 Task: Edit the avatar of the profile "Smith" to Tamagotchi.
Action: Mouse moved to (1067, 32)
Screenshot: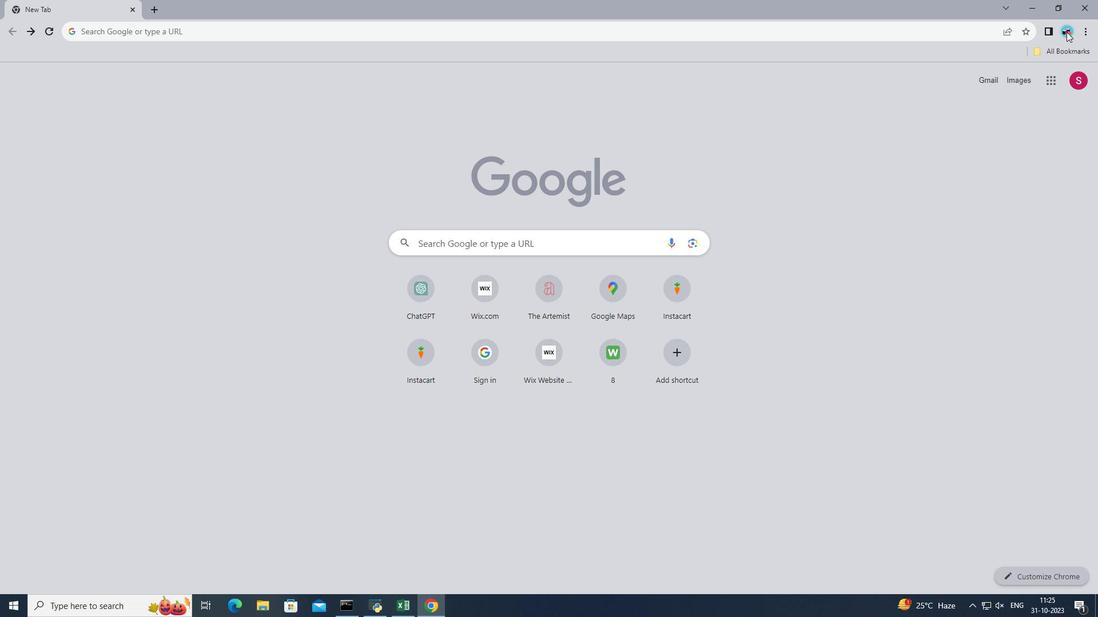 
Action: Mouse pressed left at (1067, 32)
Screenshot: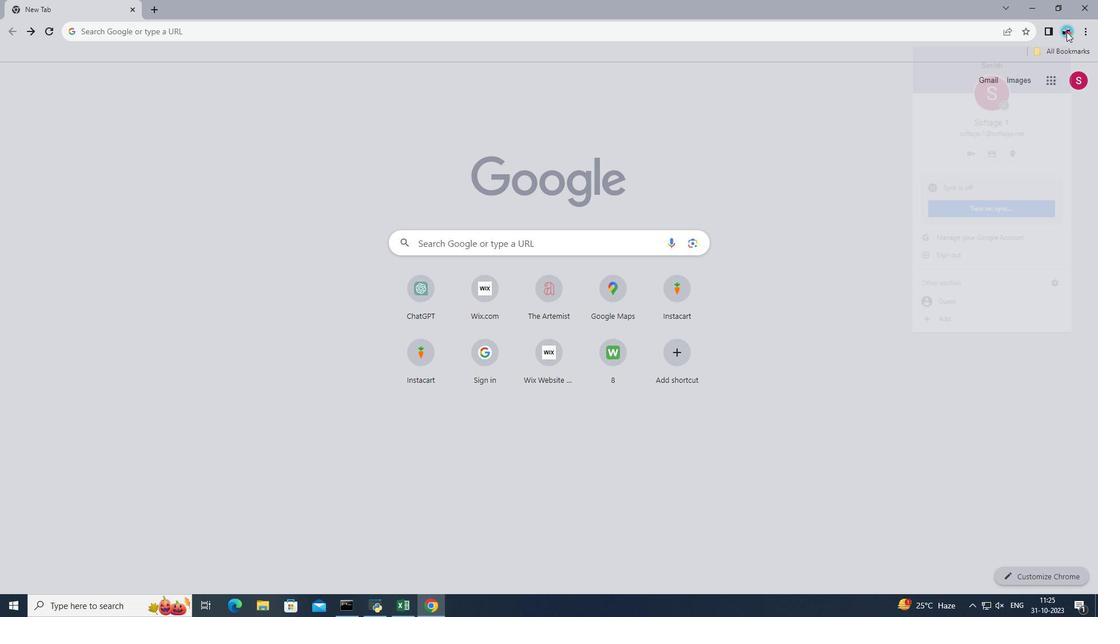 
Action: Mouse moved to (1061, 287)
Screenshot: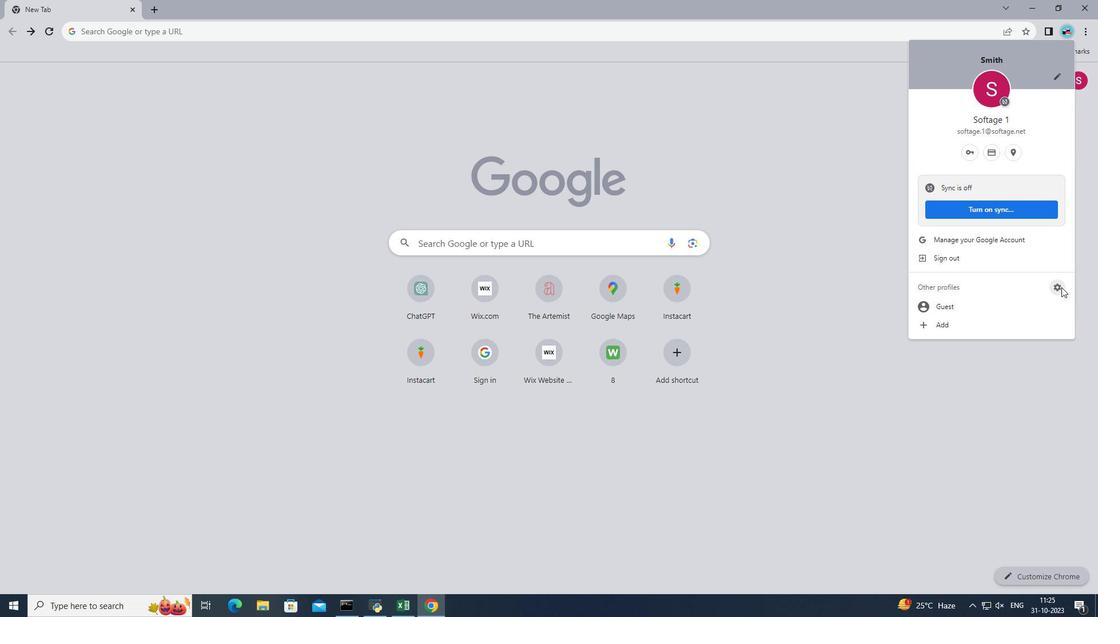 
Action: Mouse pressed left at (1061, 287)
Screenshot: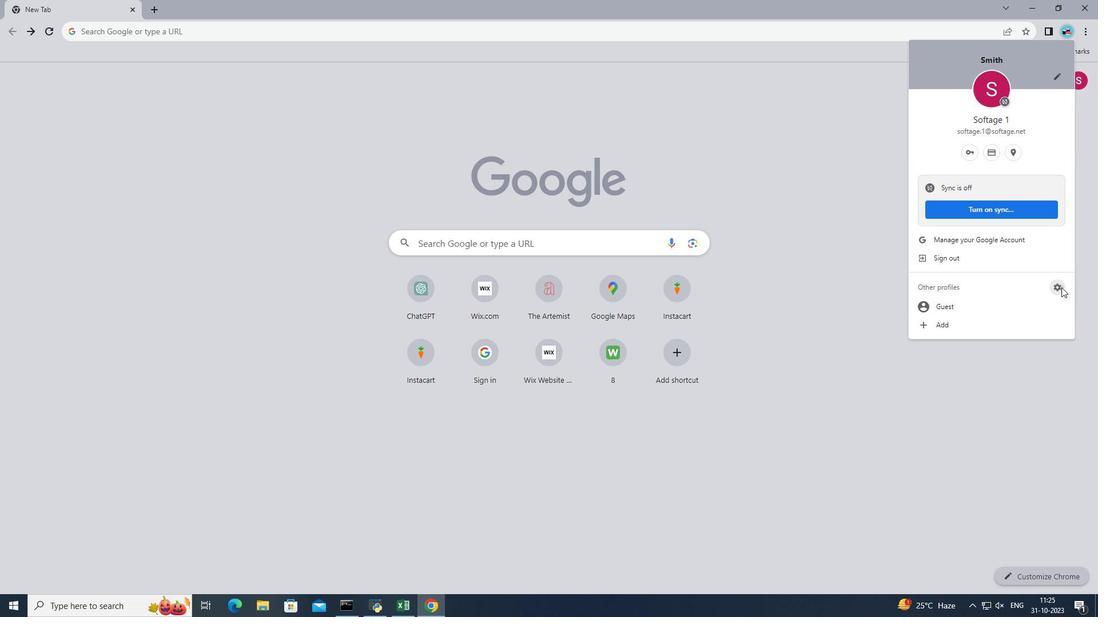 
Action: Mouse moved to (537, 308)
Screenshot: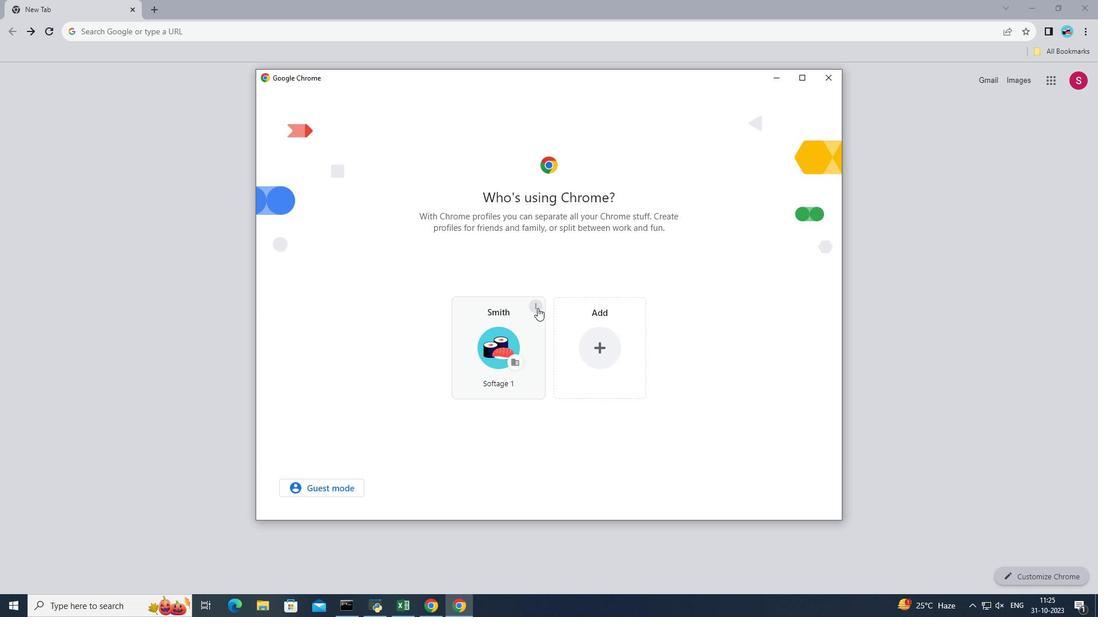 
Action: Mouse pressed left at (537, 308)
Screenshot: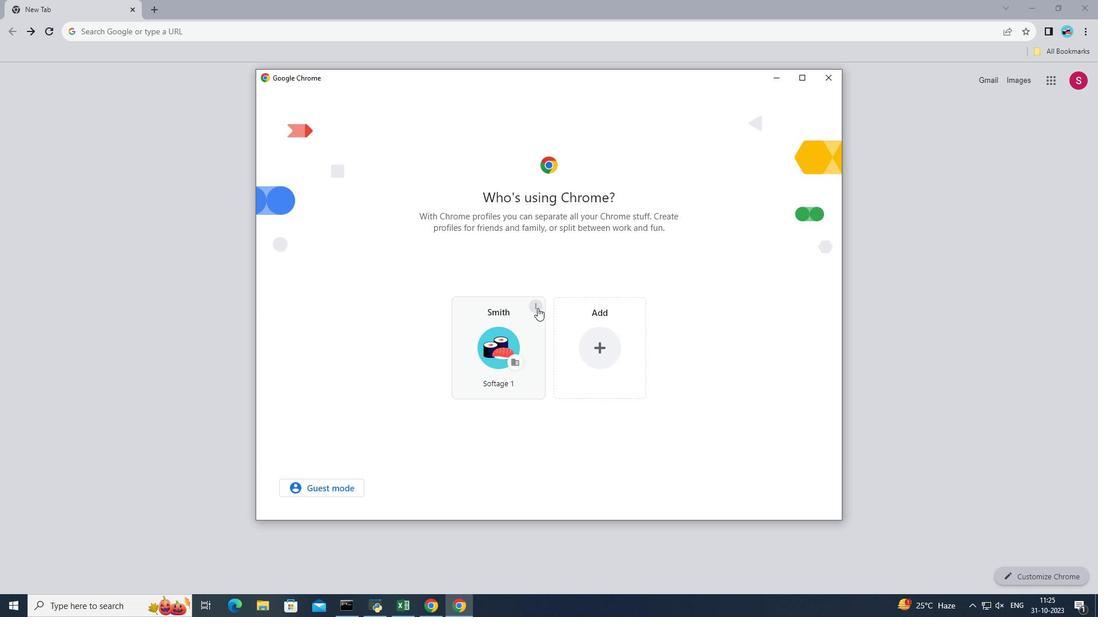 
Action: Mouse moved to (530, 312)
Screenshot: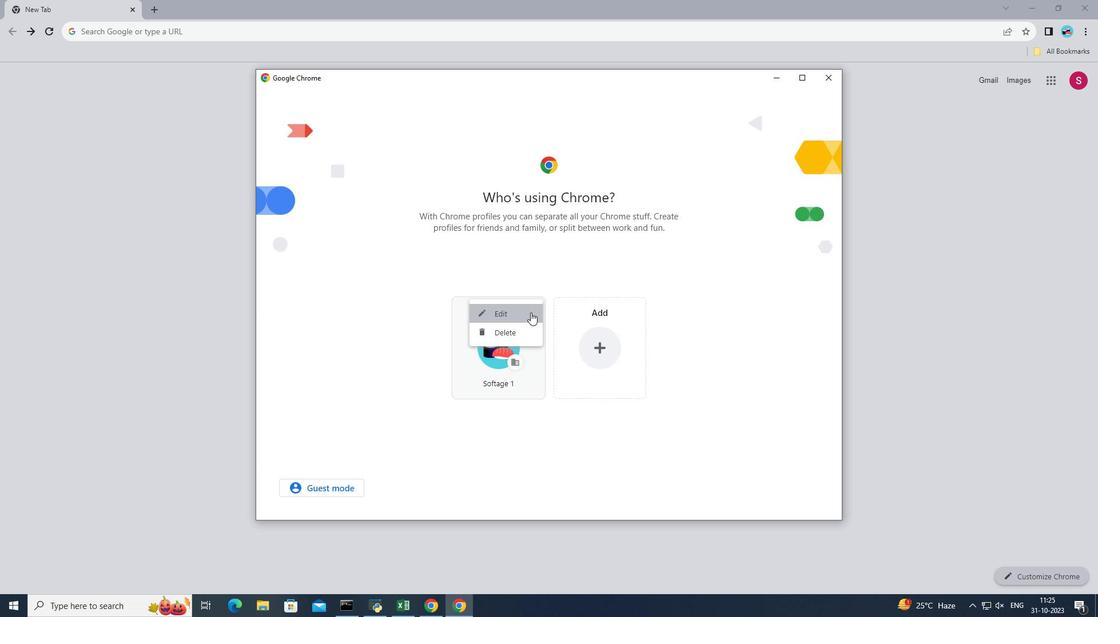 
Action: Mouse pressed left at (530, 312)
Screenshot: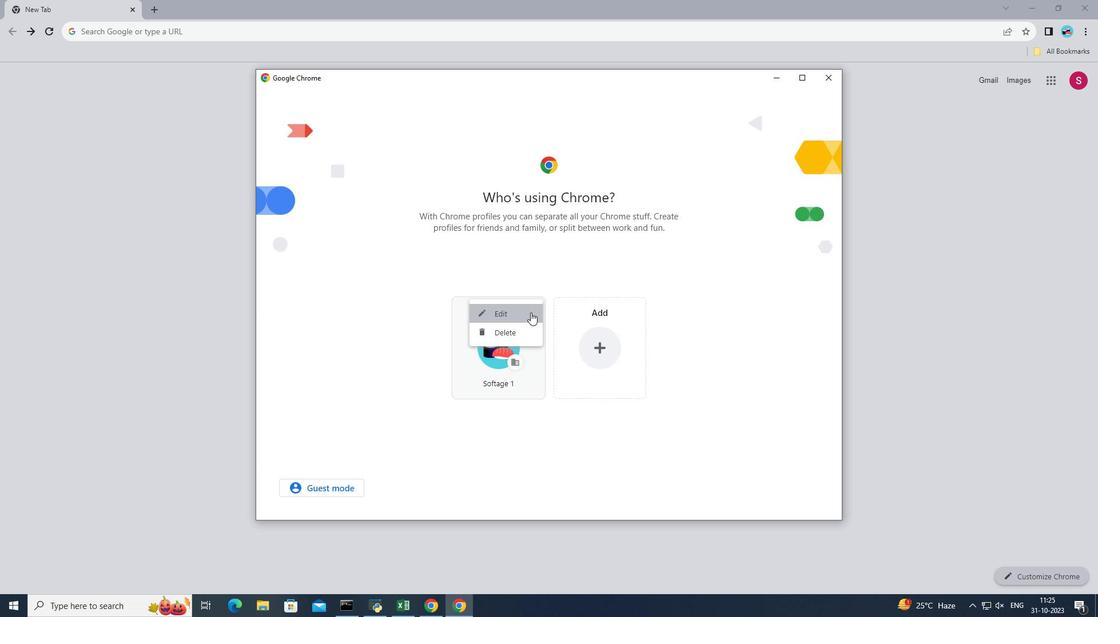 
Action: Mouse moved to (799, 313)
Screenshot: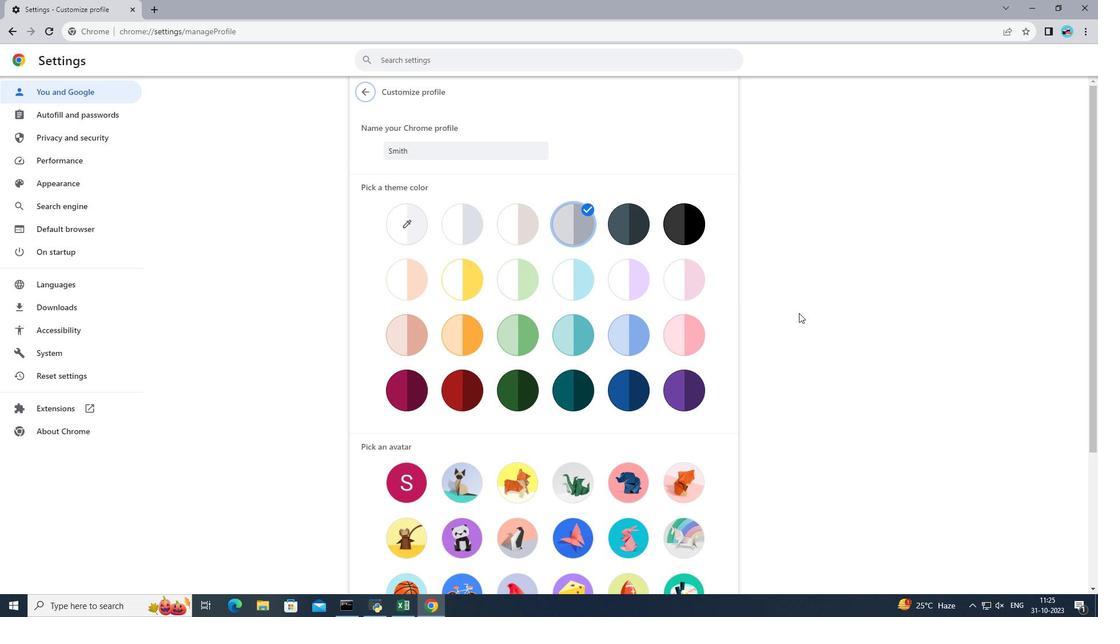 
Action: Mouse scrolled (799, 312) with delta (0, 0)
Screenshot: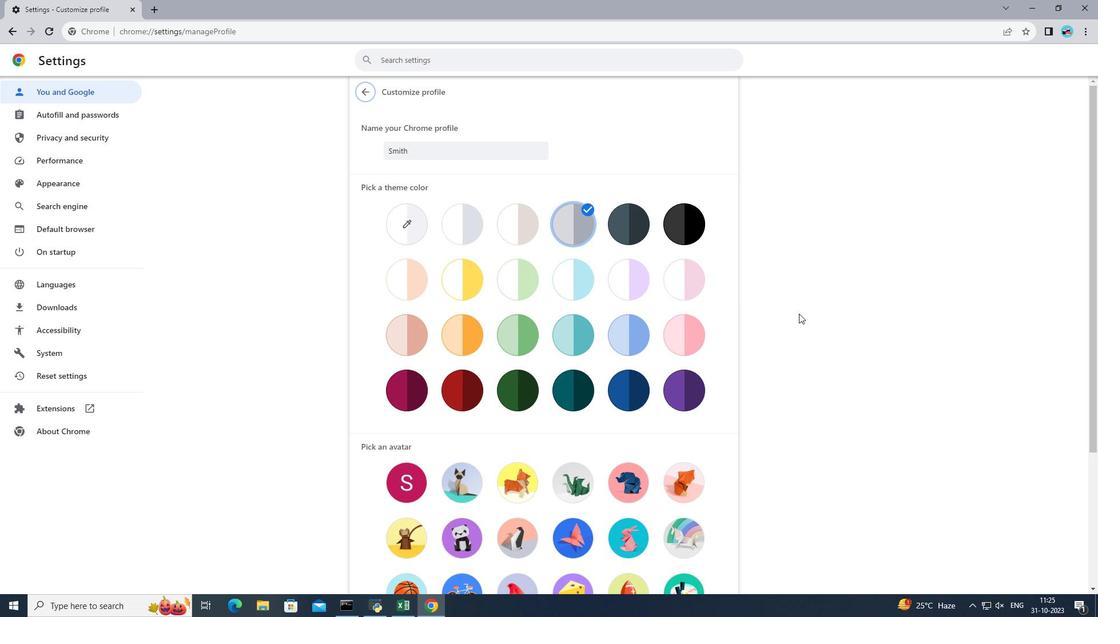 
Action: Mouse moved to (799, 314)
Screenshot: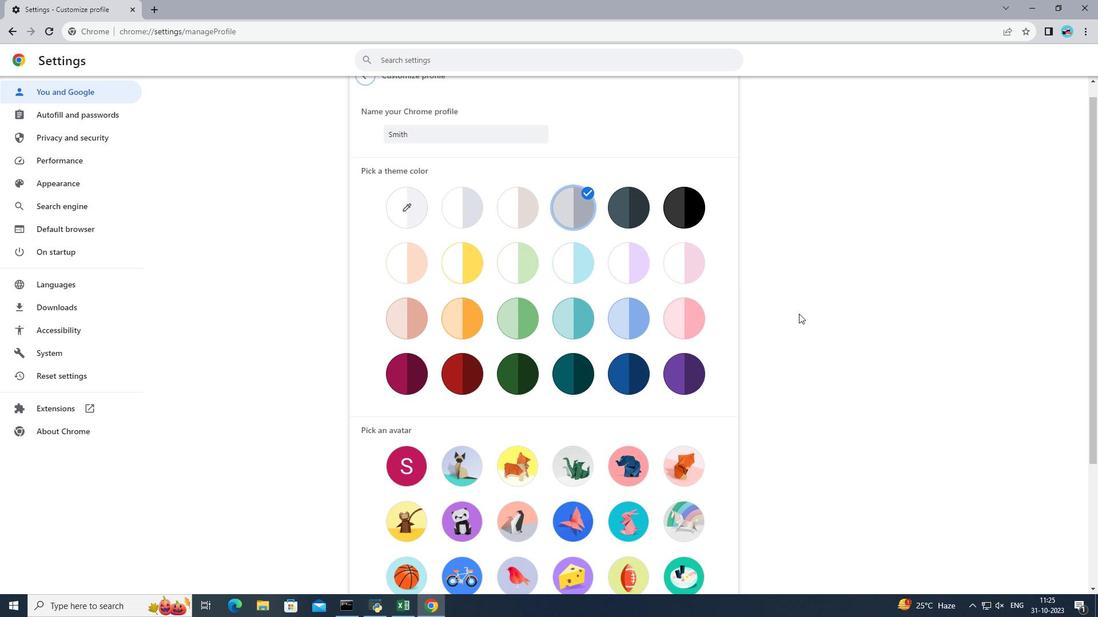 
Action: Mouse scrolled (799, 313) with delta (0, 0)
Screenshot: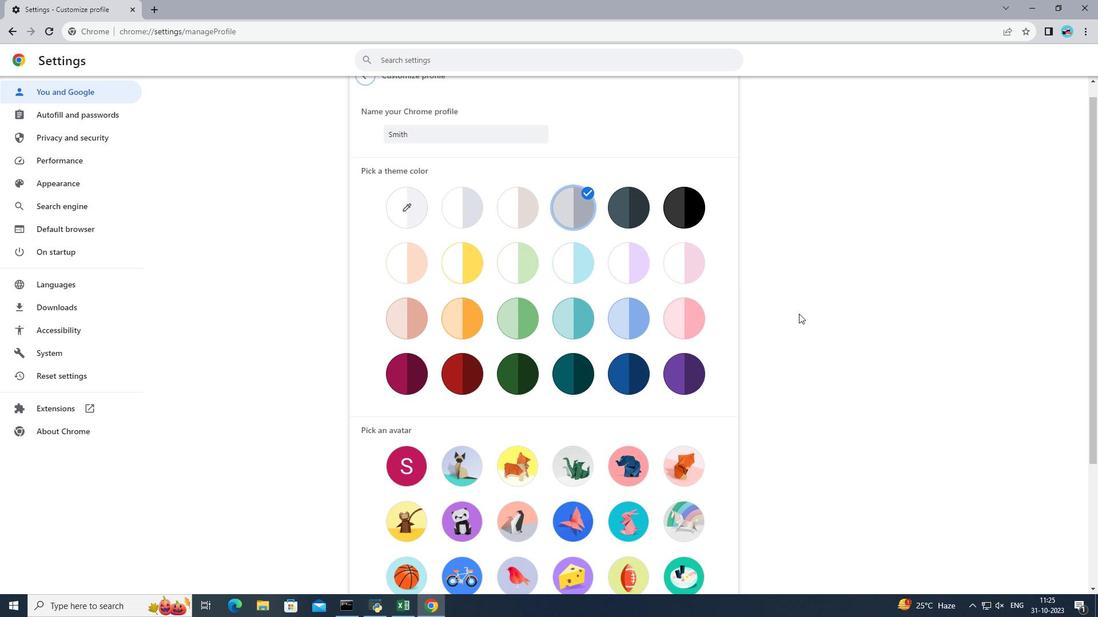 
Action: Mouse scrolled (799, 313) with delta (0, 0)
Screenshot: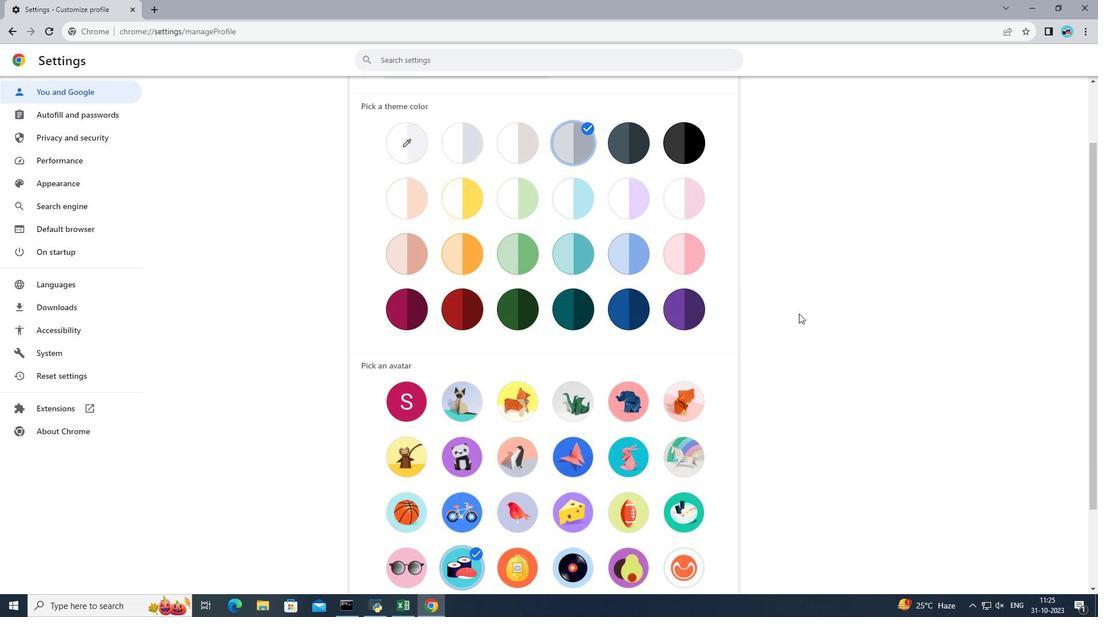 
Action: Mouse scrolled (799, 313) with delta (0, 0)
Screenshot: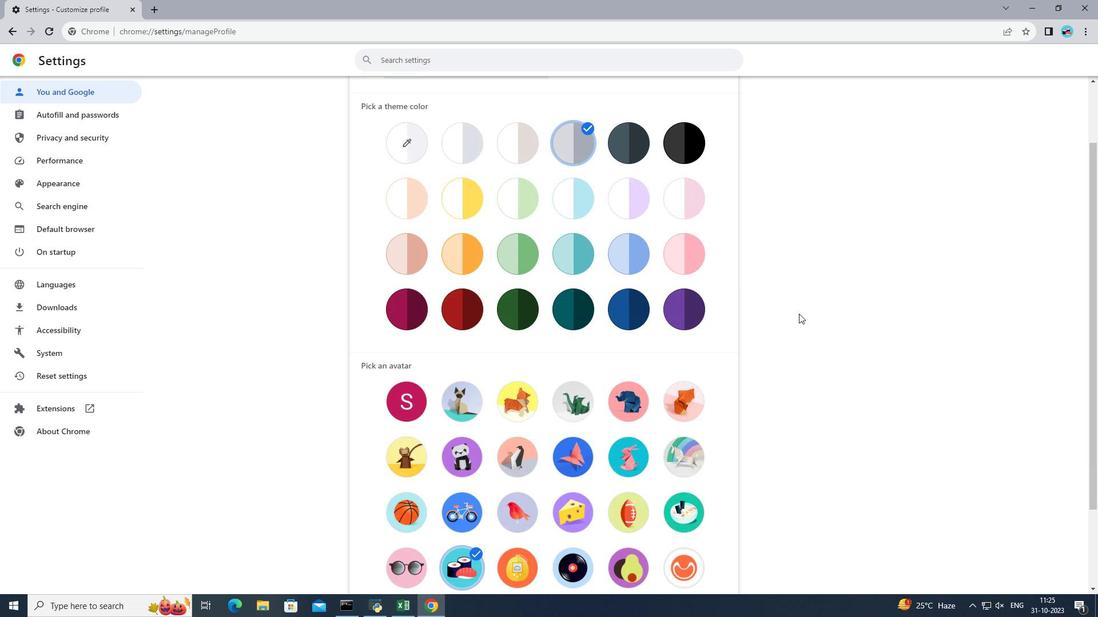 
Action: Mouse scrolled (799, 313) with delta (0, 0)
Screenshot: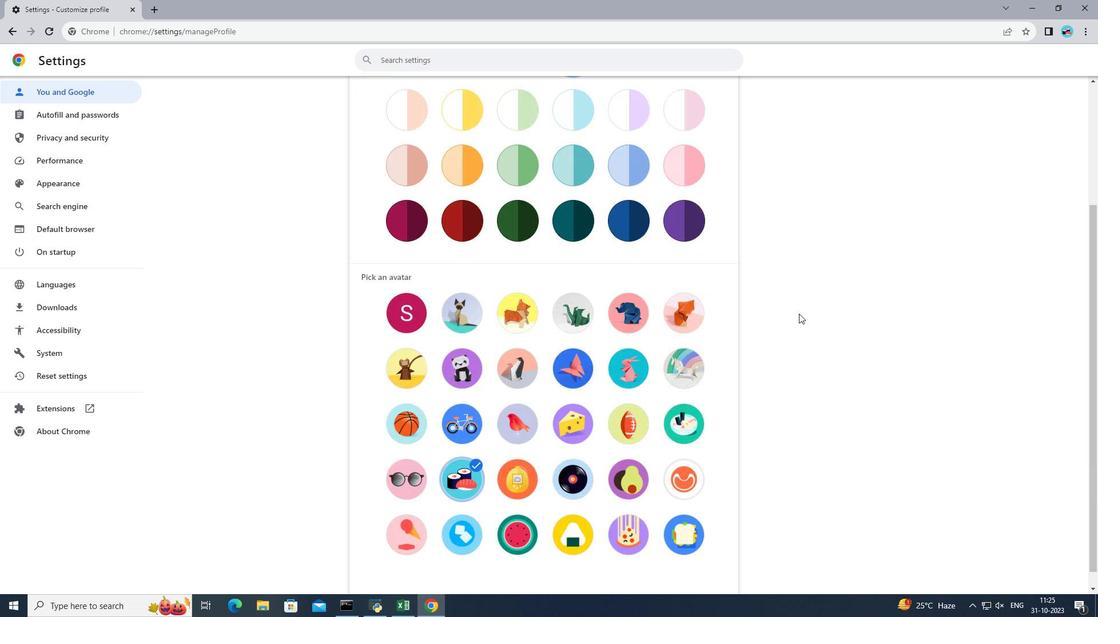
Action: Mouse moved to (517, 460)
Screenshot: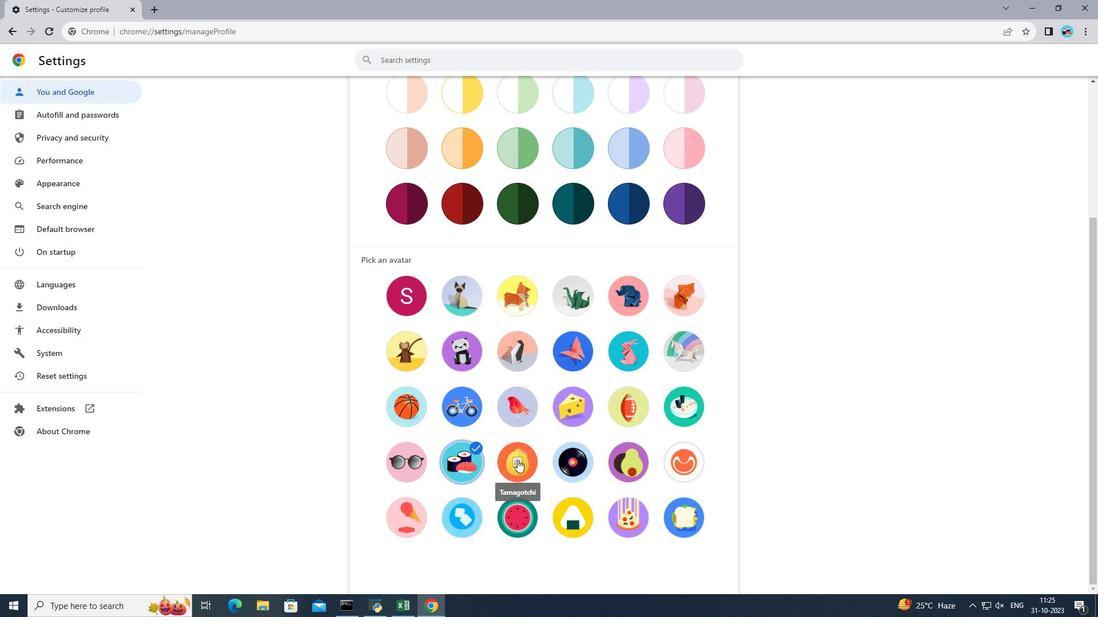 
Action: Mouse pressed left at (517, 460)
Screenshot: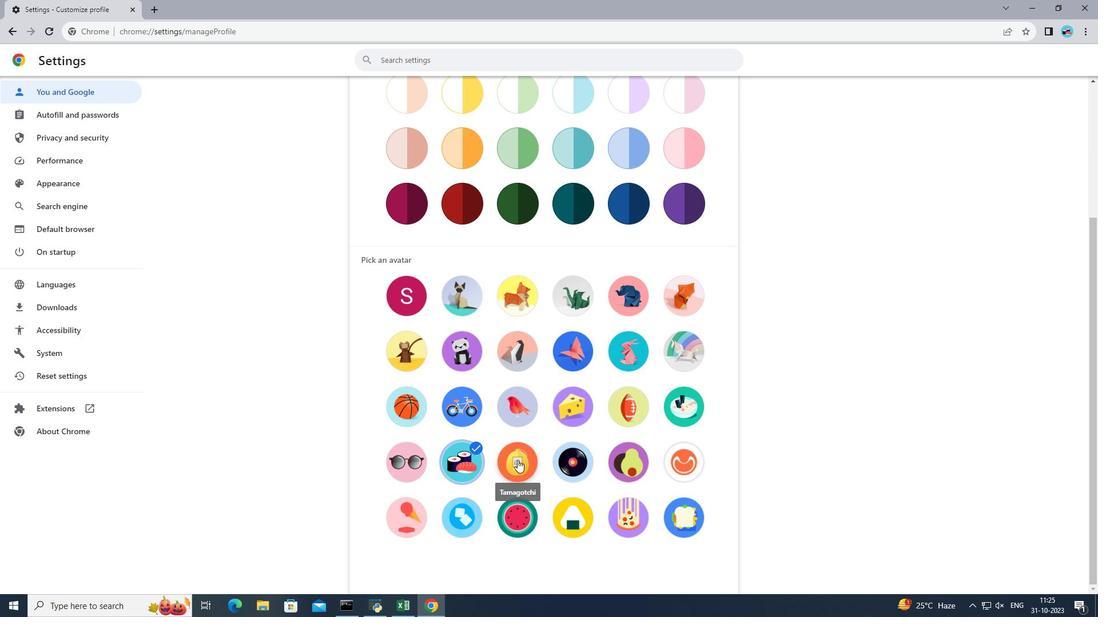 
Action: Mouse pressed left at (517, 460)
Screenshot: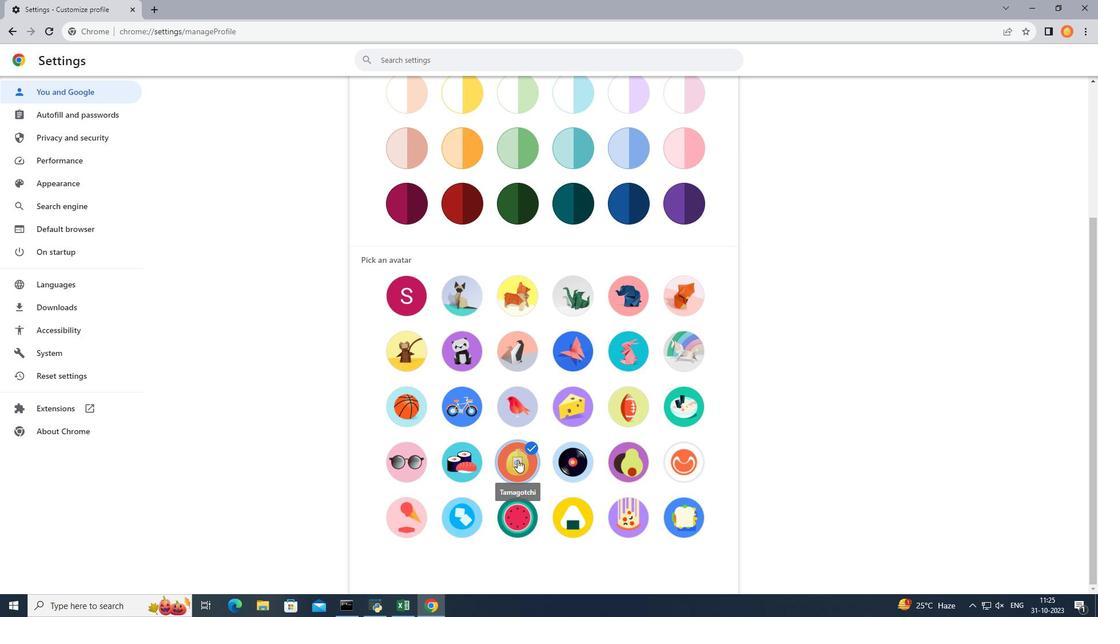 
Action: Mouse moved to (823, 317)
Screenshot: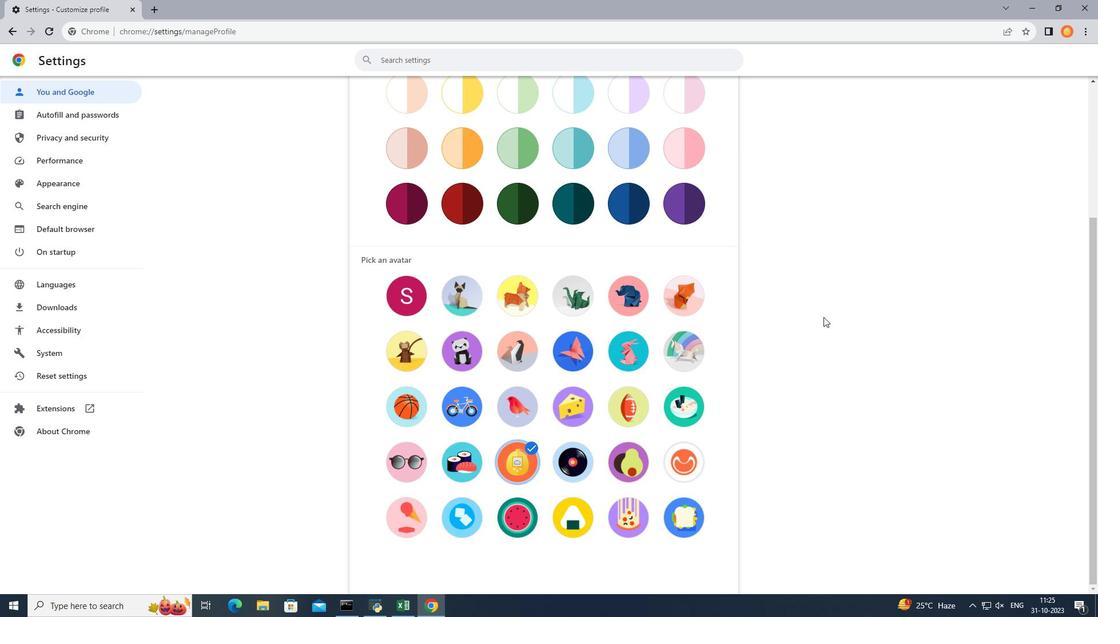 
